 Task: Create a sub task System Test and UAT for the task  Upgrade and migrate company inventory management to a cloud-based solution in the project AgileQuest , assign it to team member softage.4@softage.net and update the status of the sub task to  Off Track , set the priority of the sub task to High
Action: Mouse moved to (276, 176)
Screenshot: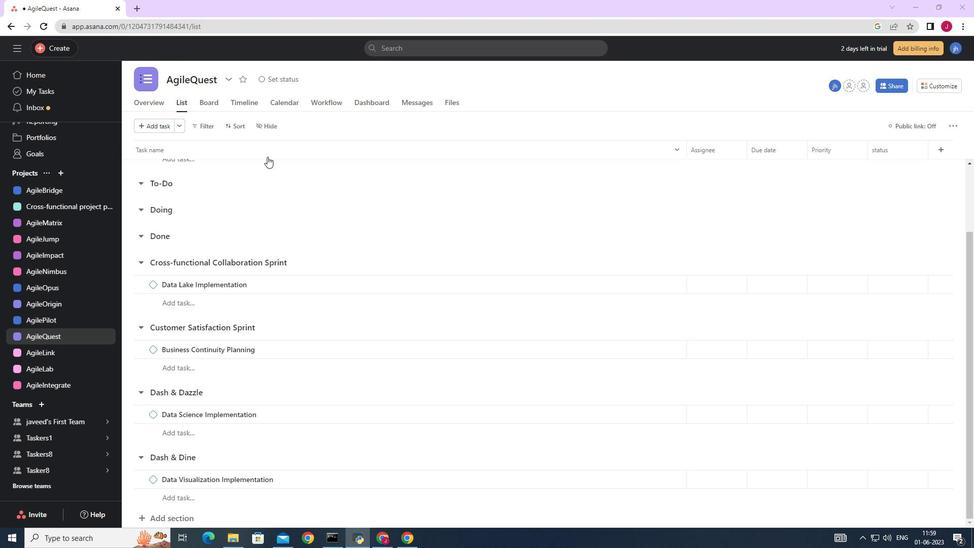 
Action: Mouse scrolled (276, 176) with delta (0, 0)
Screenshot: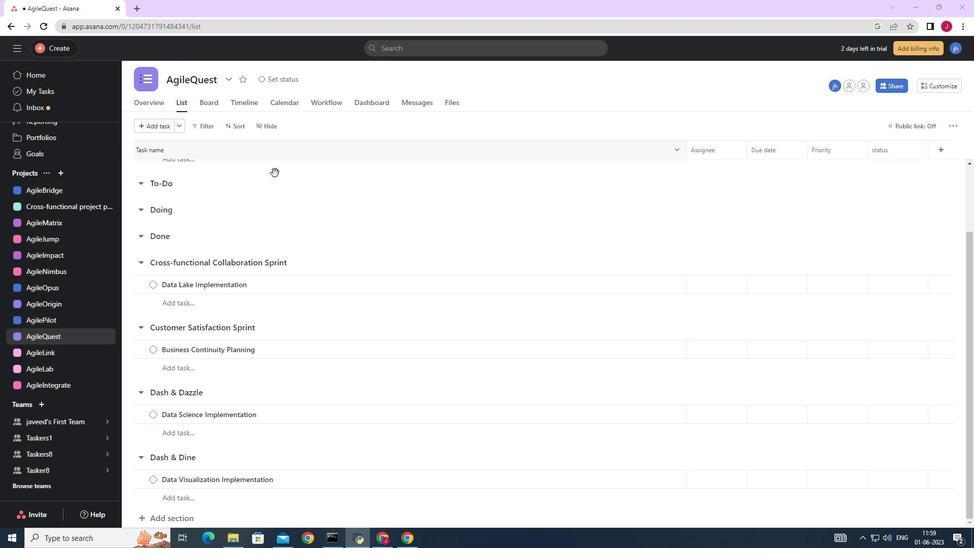 
Action: Mouse scrolled (276, 176) with delta (0, 0)
Screenshot: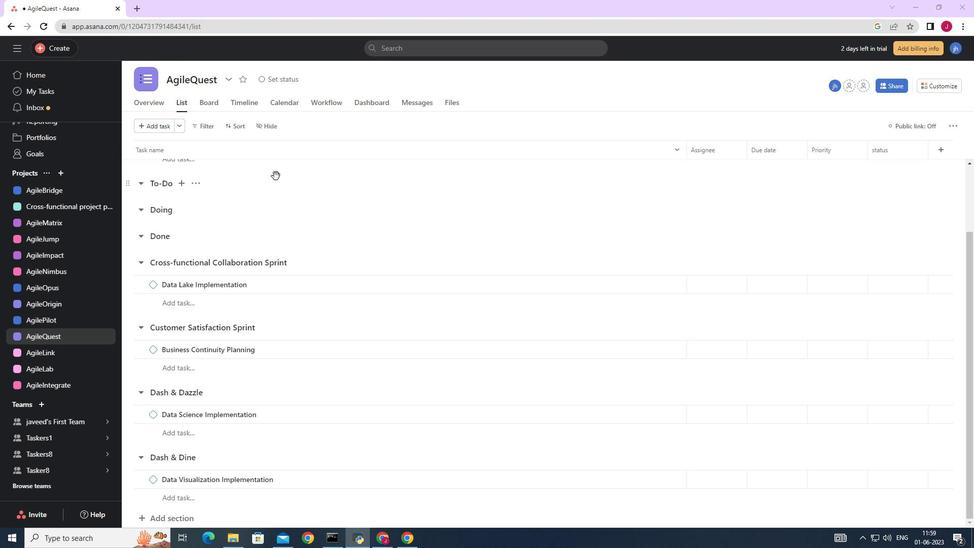 
Action: Mouse scrolled (276, 176) with delta (0, 0)
Screenshot: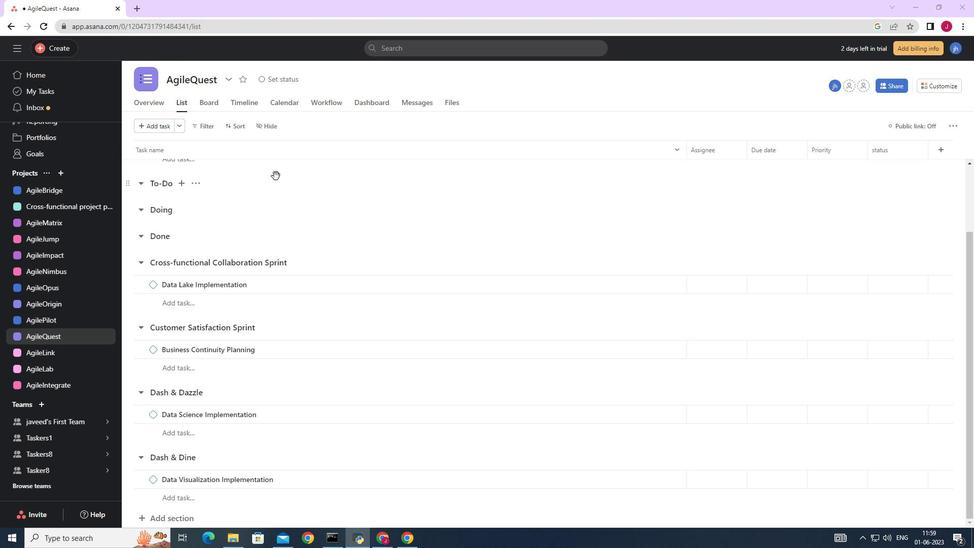 
Action: Mouse moved to (275, 157)
Screenshot: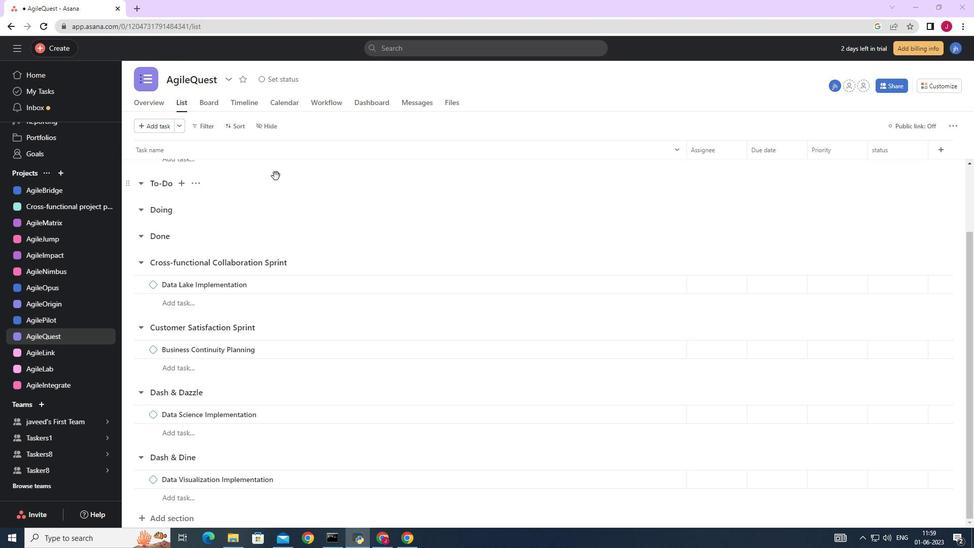 
Action: Mouse scrolled (276, 169) with delta (0, 0)
Screenshot: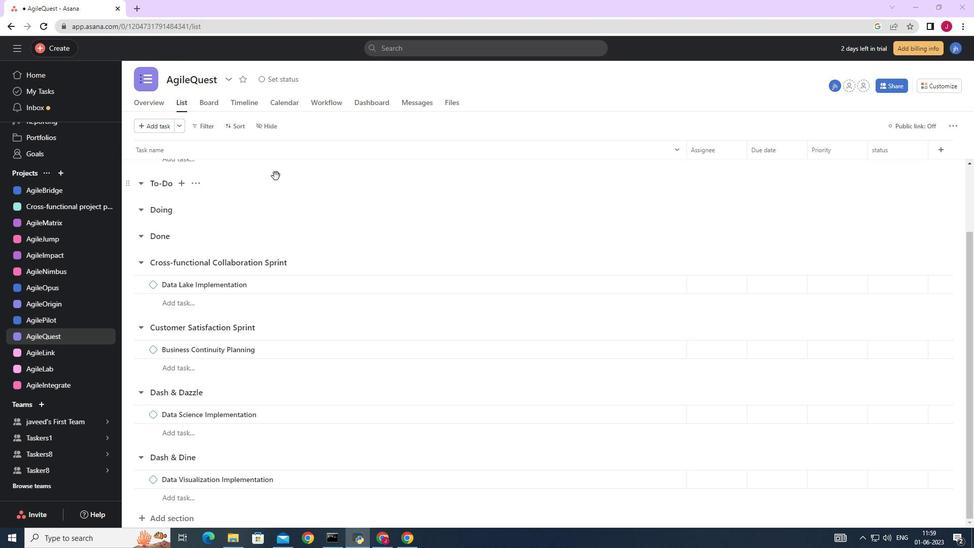 
Action: Mouse moved to (632, 220)
Screenshot: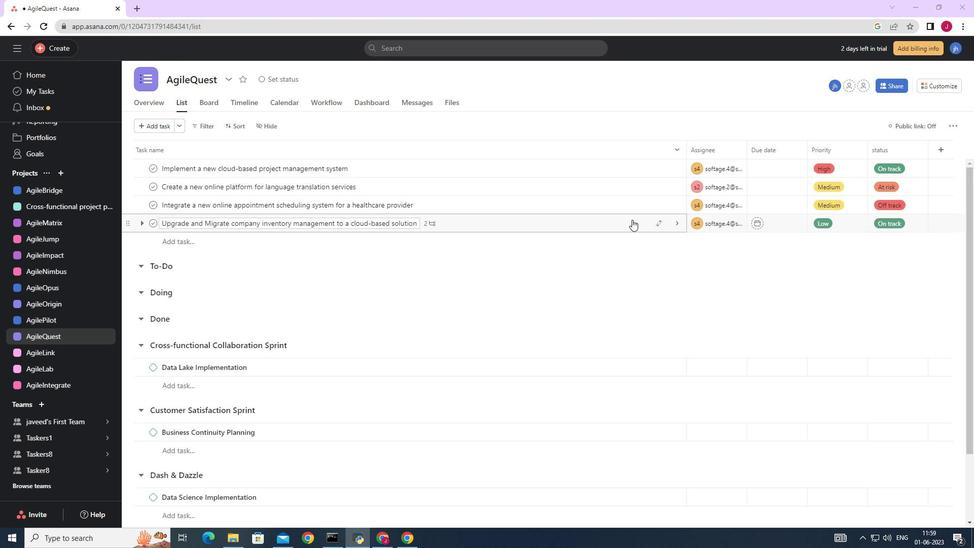 
Action: Mouse pressed left at (632, 220)
Screenshot: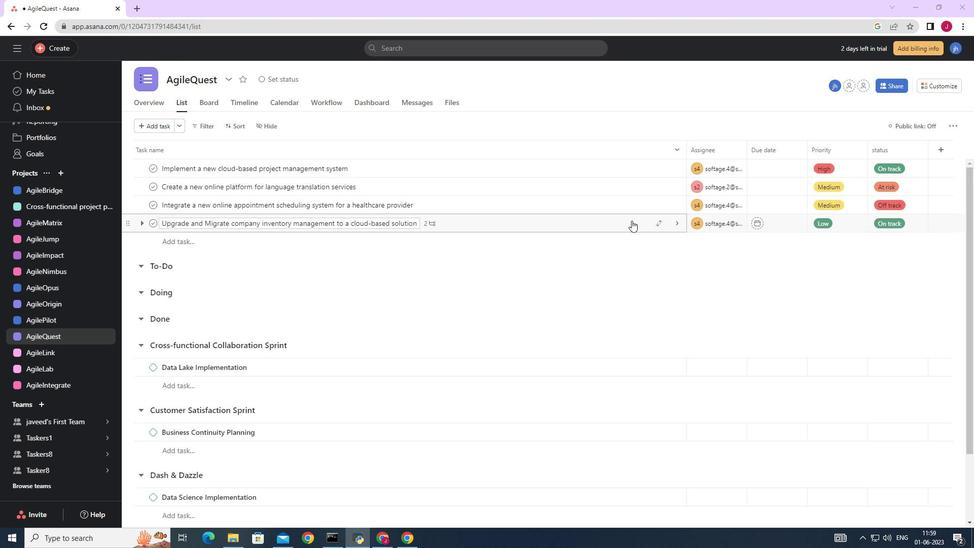 
Action: Mouse moved to (824, 411)
Screenshot: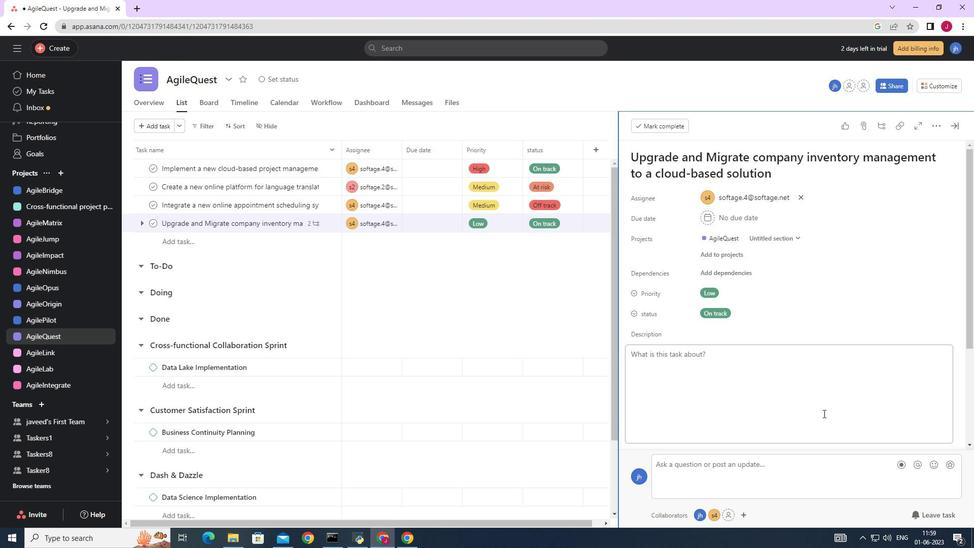 
Action: Mouse scrolled (824, 411) with delta (0, 0)
Screenshot: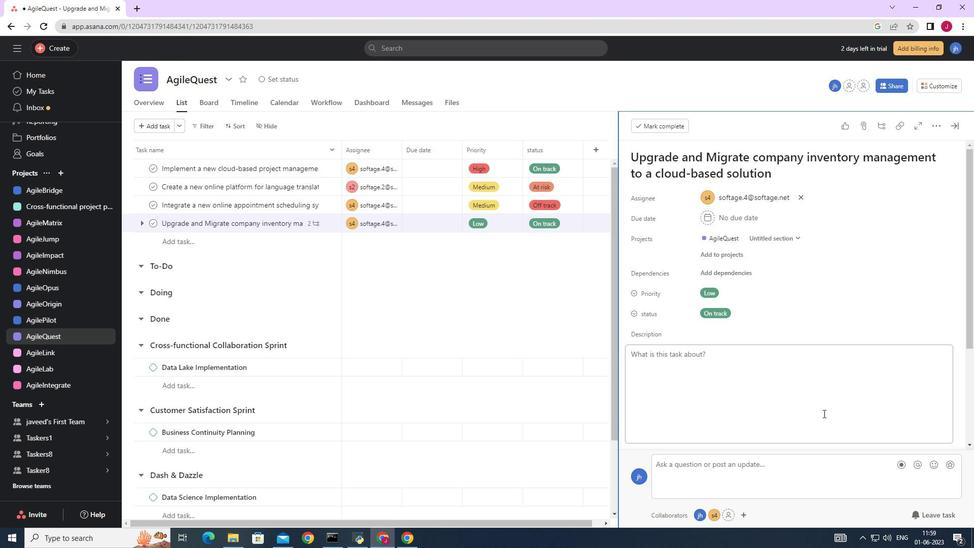 
Action: Mouse scrolled (824, 411) with delta (0, 0)
Screenshot: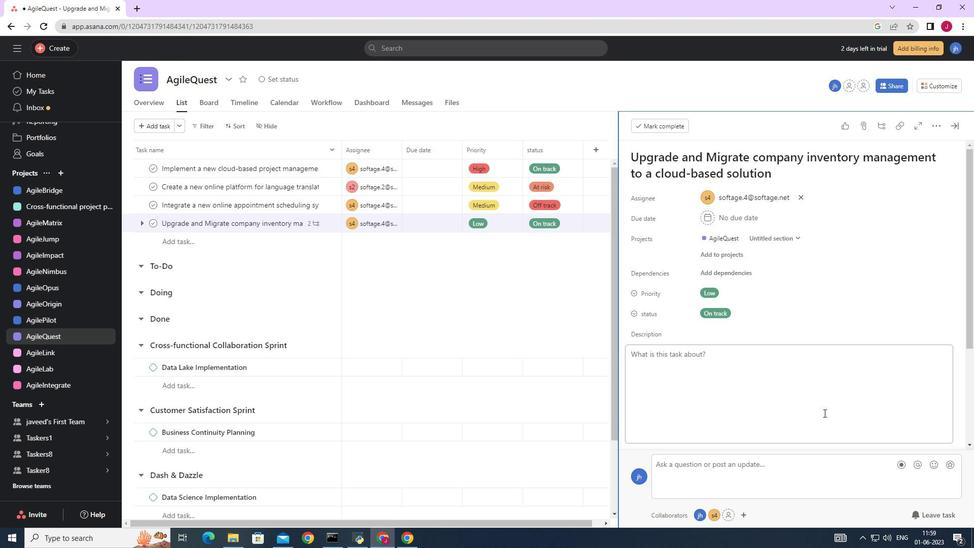 
Action: Mouse scrolled (824, 411) with delta (0, 0)
Screenshot: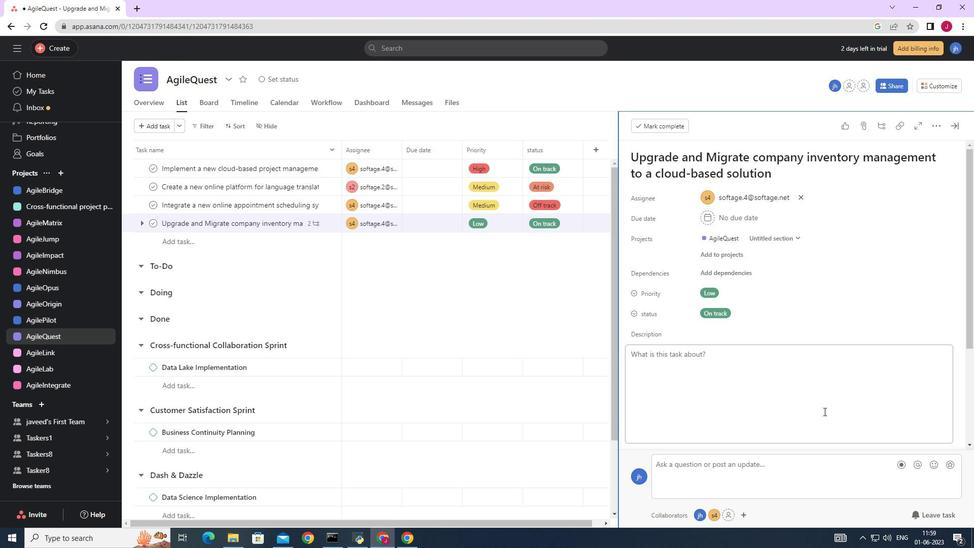 
Action: Mouse scrolled (824, 411) with delta (0, 0)
Screenshot: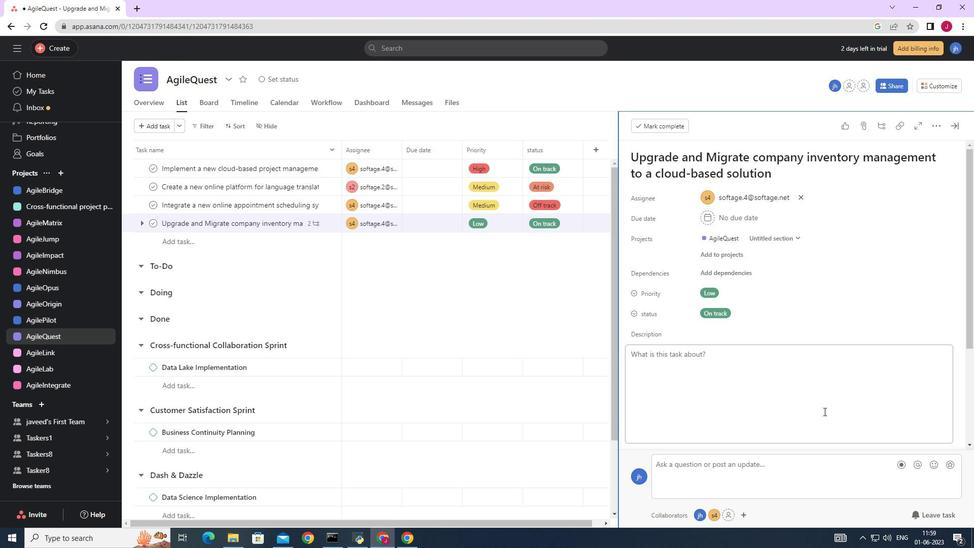 
Action: Mouse scrolled (824, 411) with delta (0, 0)
Screenshot: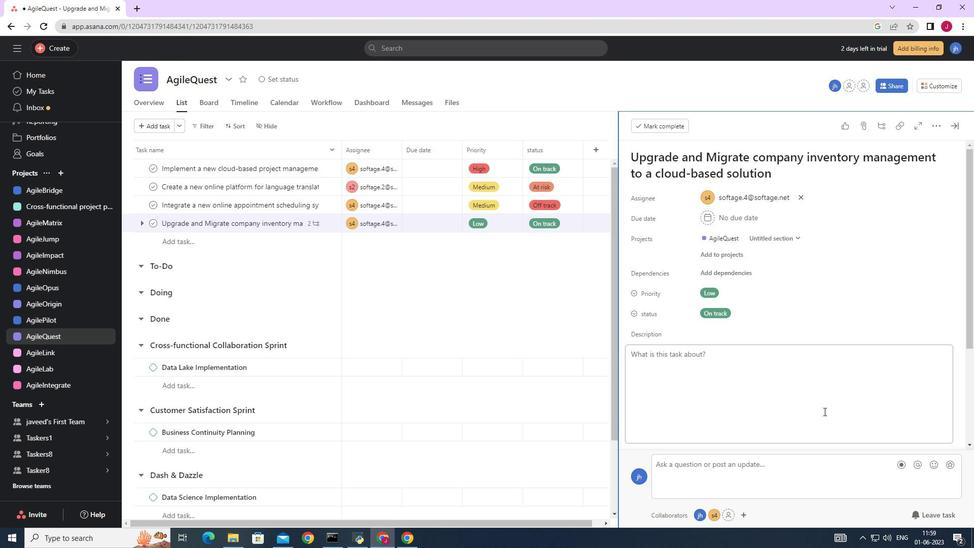 
Action: Mouse scrolled (824, 411) with delta (0, 0)
Screenshot: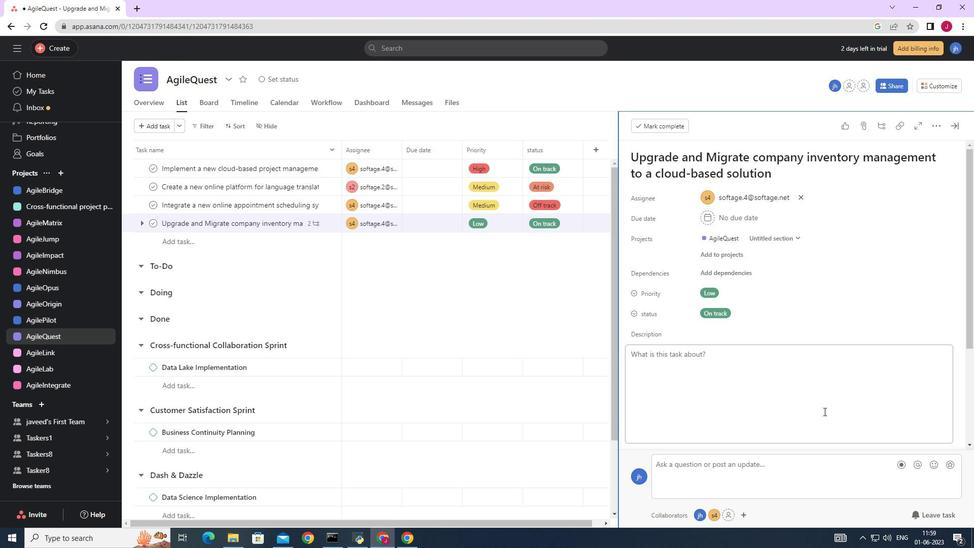 
Action: Mouse moved to (820, 402)
Screenshot: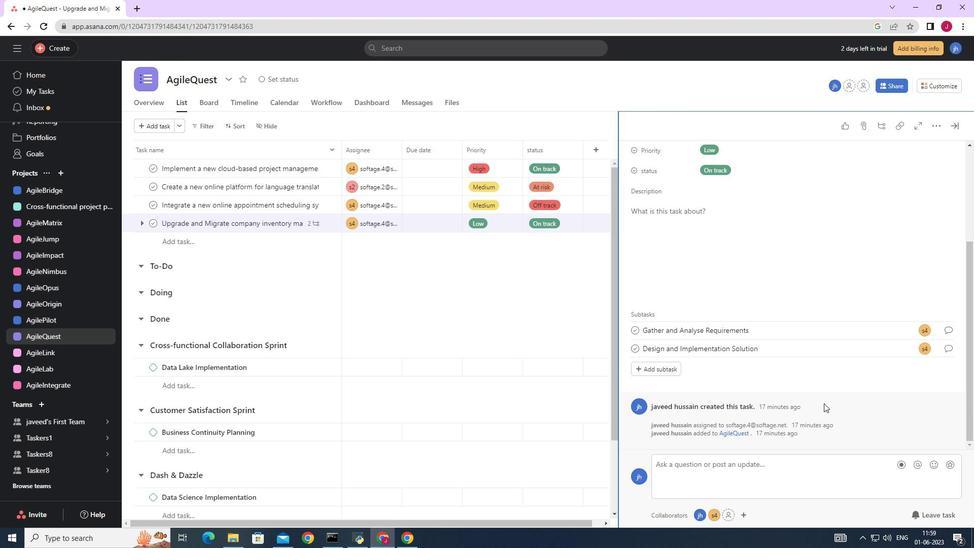 
Action: Mouse scrolled (820, 402) with delta (0, 0)
Screenshot: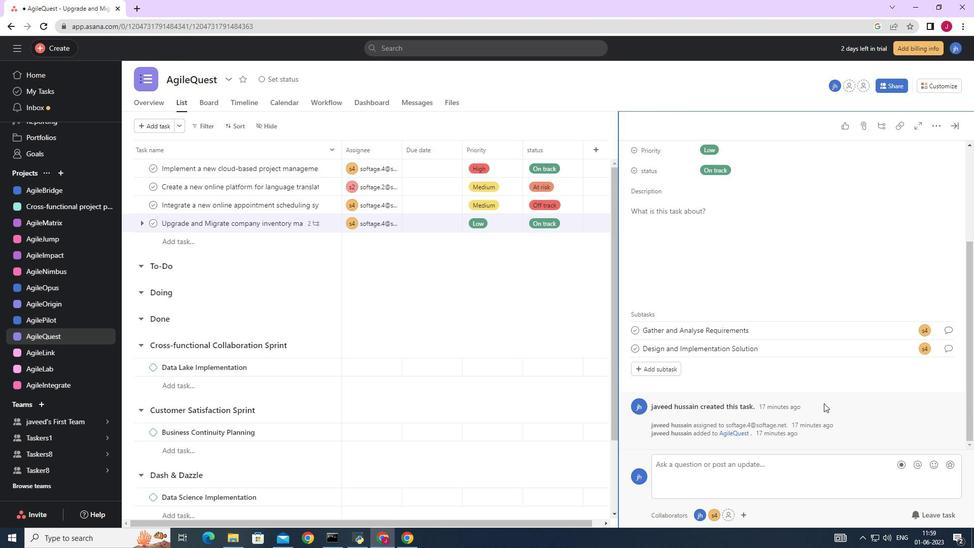 
Action: Mouse scrolled (820, 402) with delta (0, 0)
Screenshot: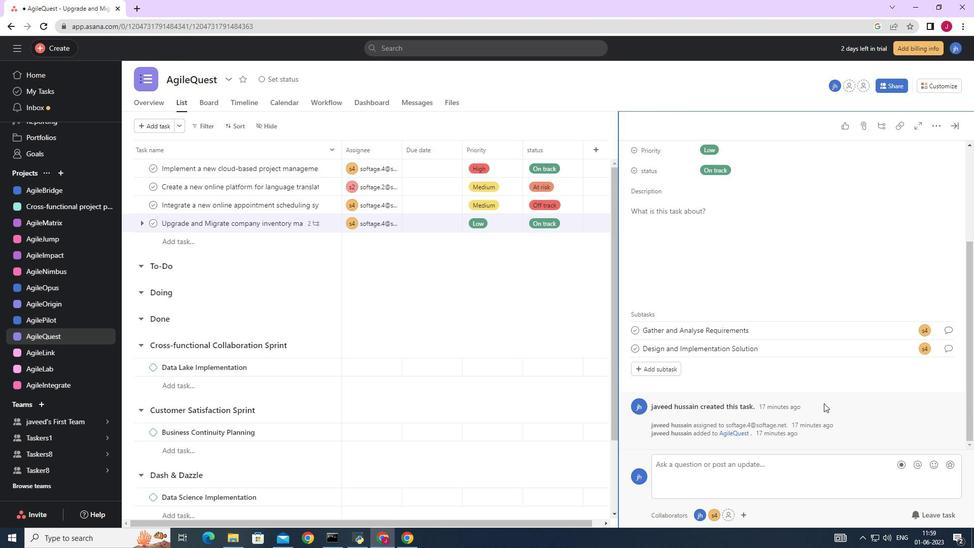 
Action: Mouse scrolled (820, 402) with delta (0, 0)
Screenshot: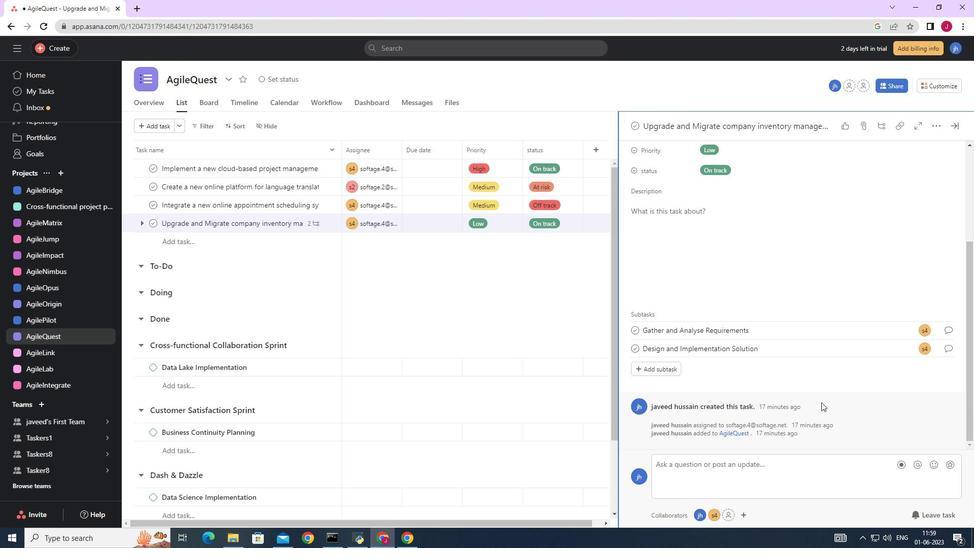 
Action: Mouse scrolled (820, 402) with delta (0, 0)
Screenshot: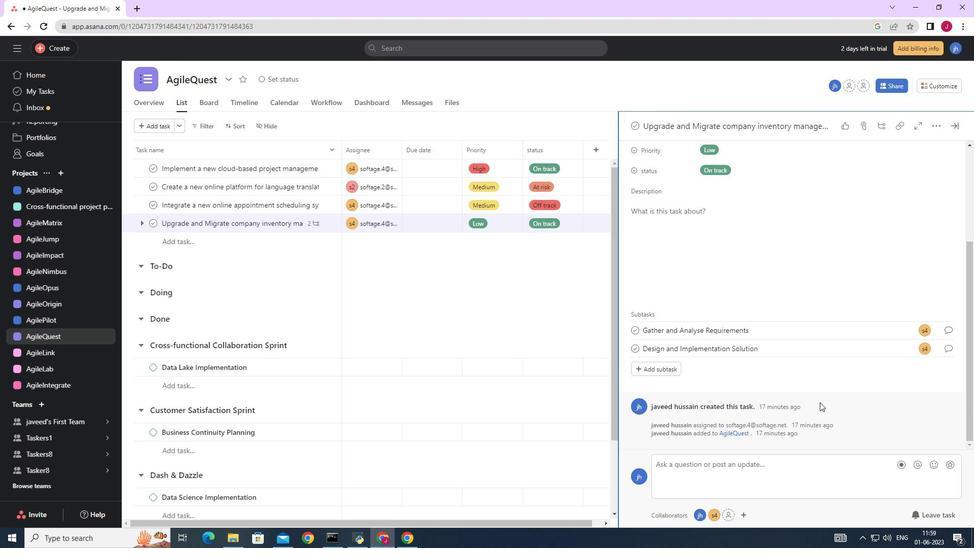 
Action: Mouse scrolled (820, 402) with delta (0, 0)
Screenshot: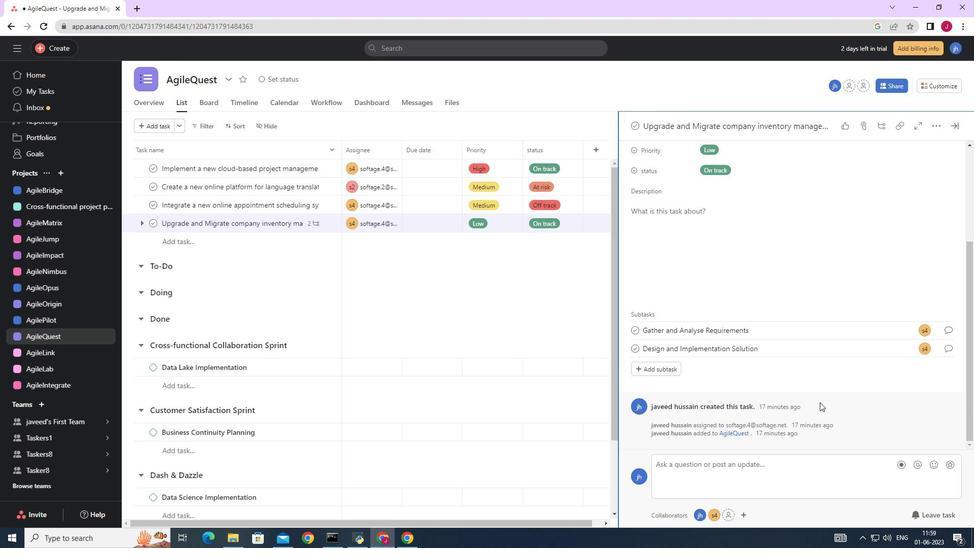 
Action: Mouse moved to (669, 370)
Screenshot: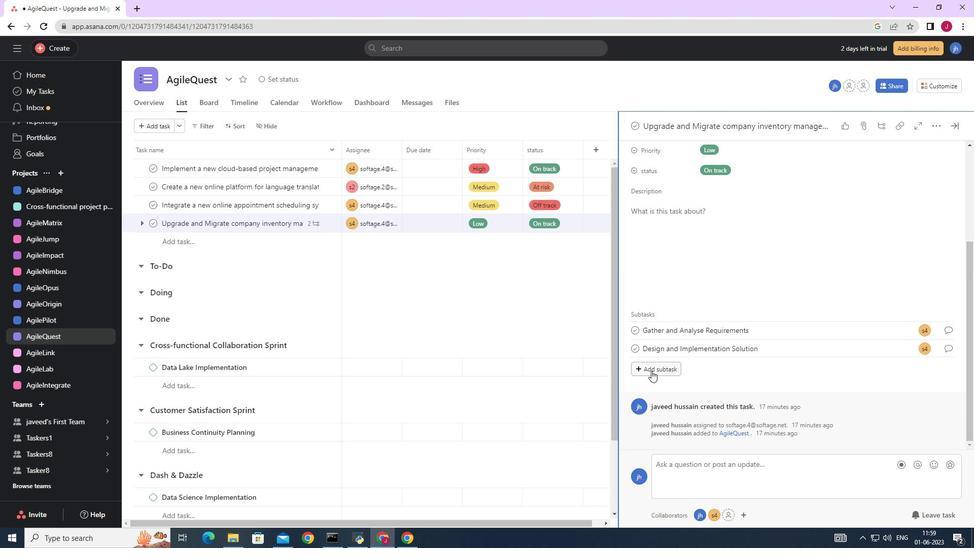 
Action: Mouse pressed left at (669, 370)
Screenshot: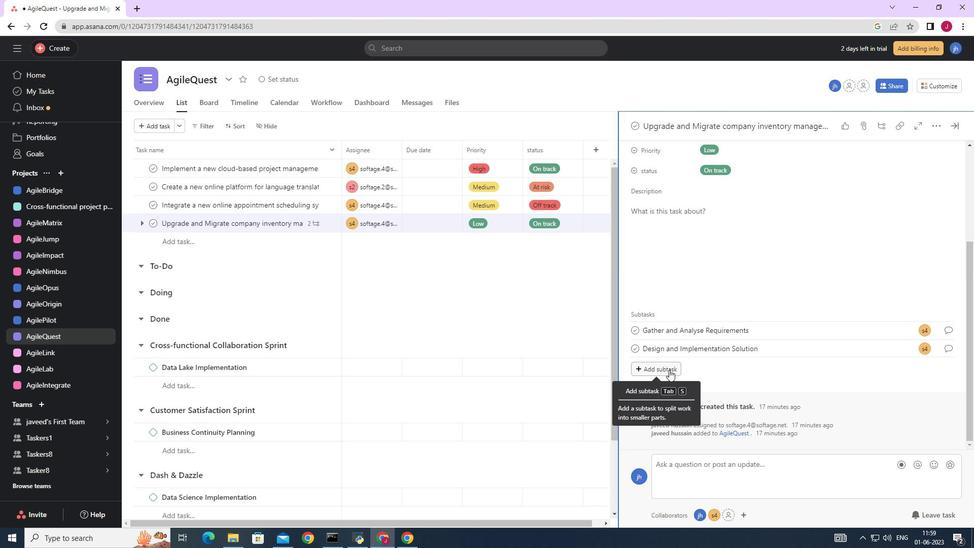
Action: Mouse moved to (674, 348)
Screenshot: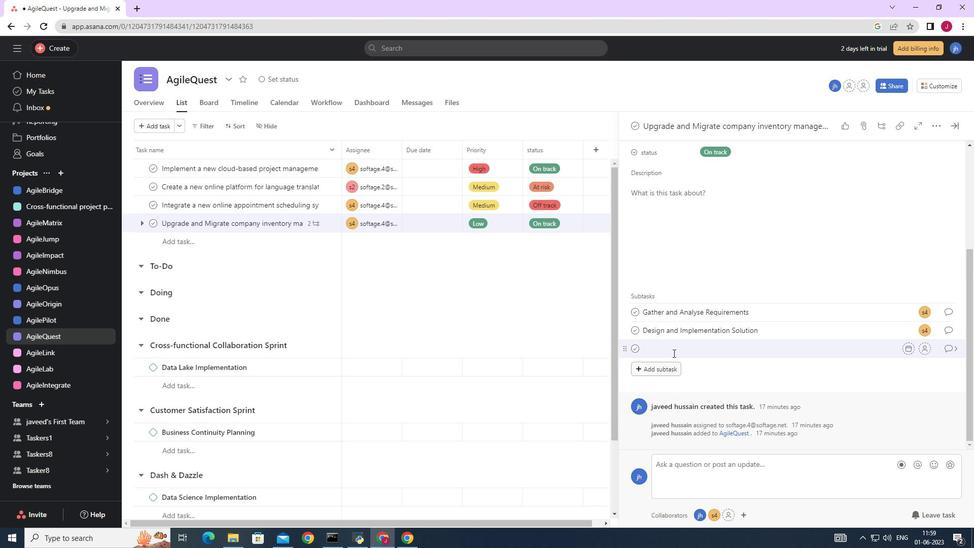 
Action: Key pressed <Key.caps_lock>S<Key.caps_lock>ystem<Key.space><Key.caps_lock>T<Key.caps_lock>est<Key.space>and<Key.space><Key.caps_lock>UAT
Screenshot: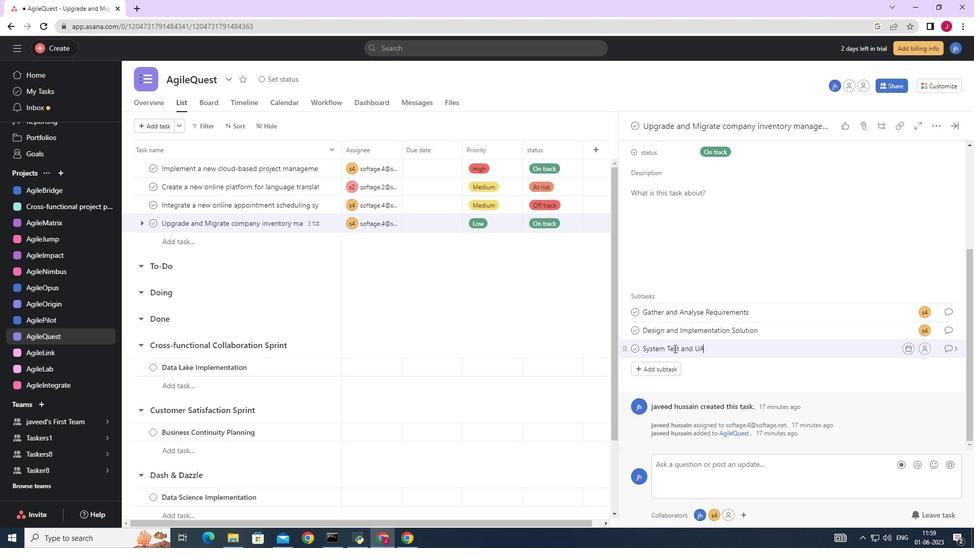 
Action: Mouse moved to (921, 348)
Screenshot: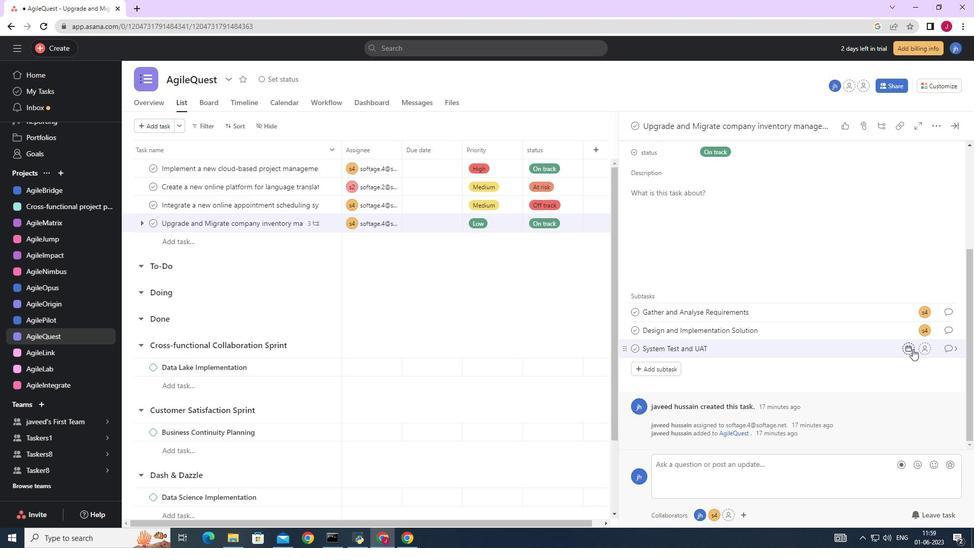 
Action: Mouse pressed left at (921, 348)
Screenshot: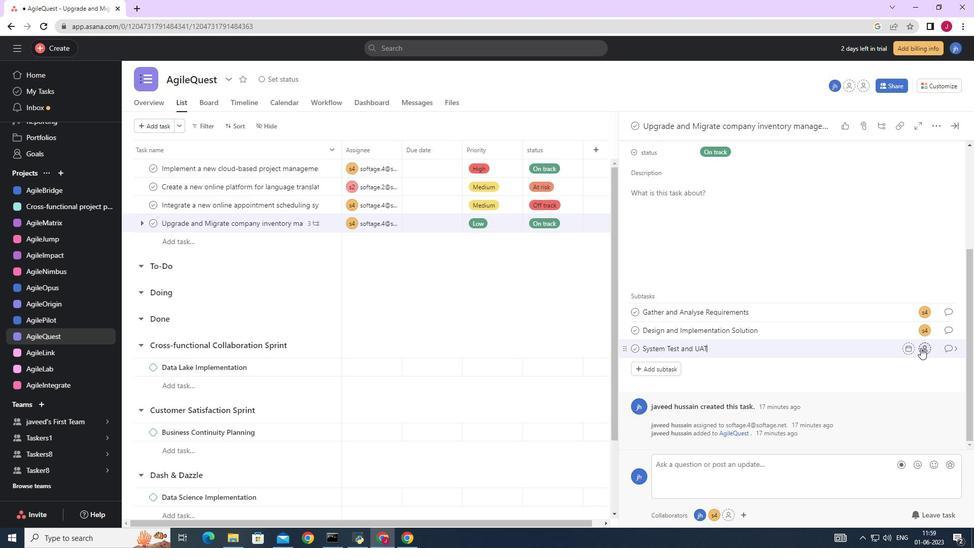 
Action: Mouse moved to (841, 362)
Screenshot: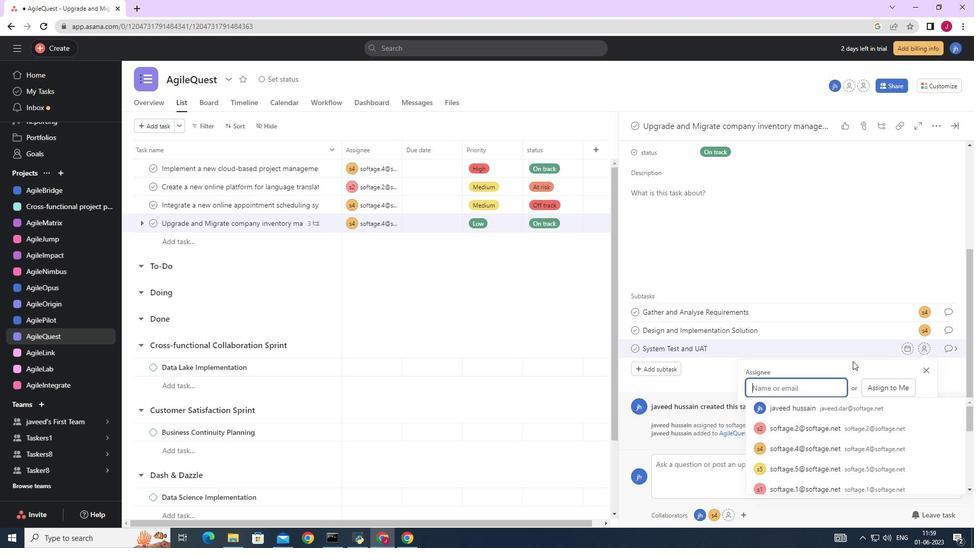
Action: Key pressed SOFTAGE.4
Screenshot: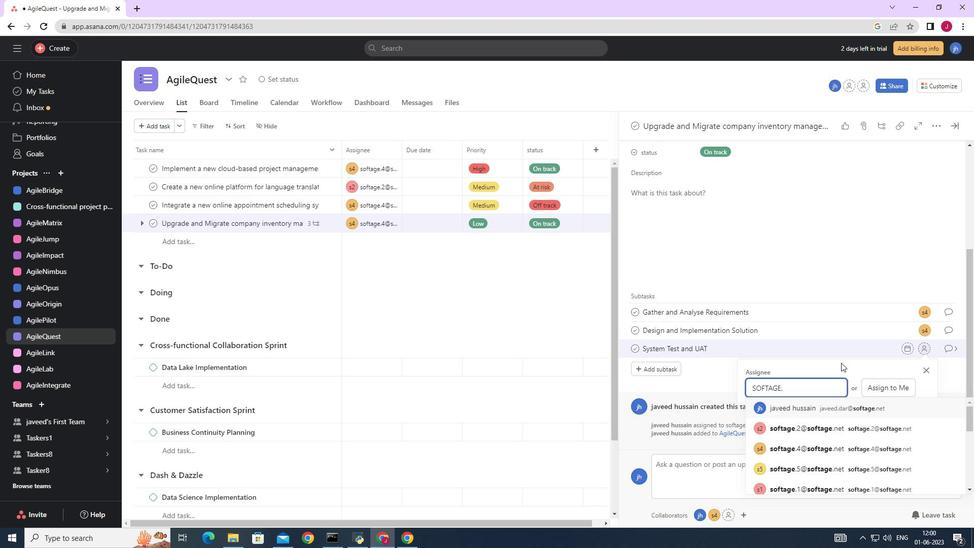 
Action: Mouse moved to (811, 408)
Screenshot: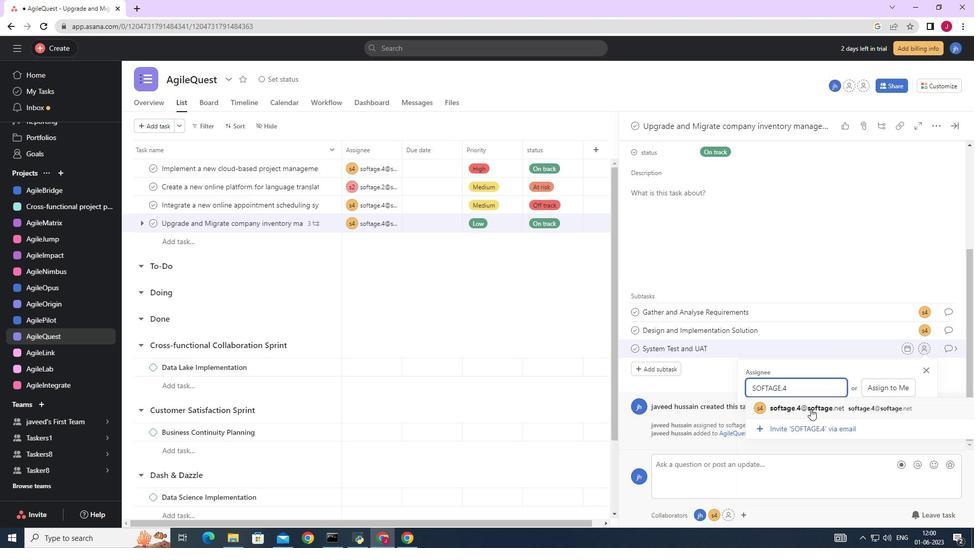 
Action: Mouse pressed left at (811, 408)
Screenshot: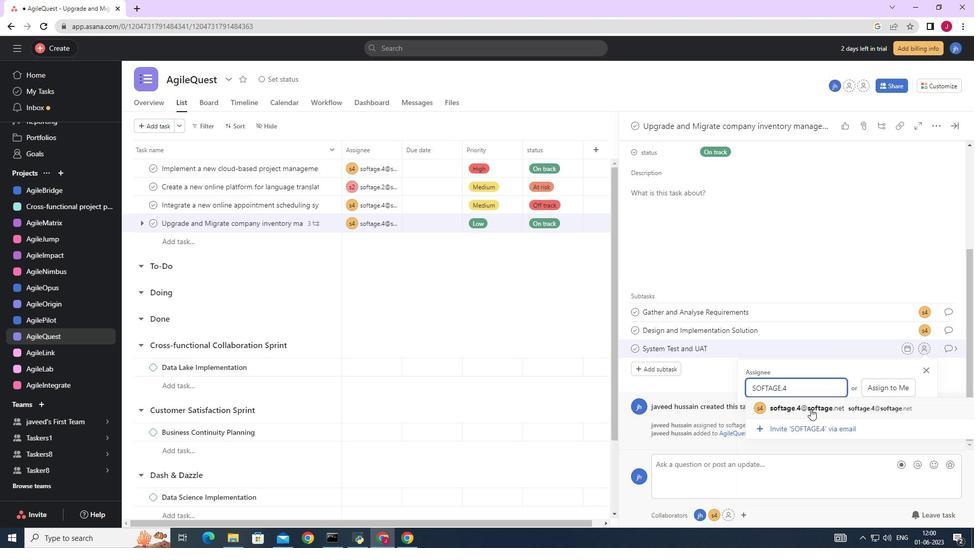 
Action: Mouse moved to (945, 347)
Screenshot: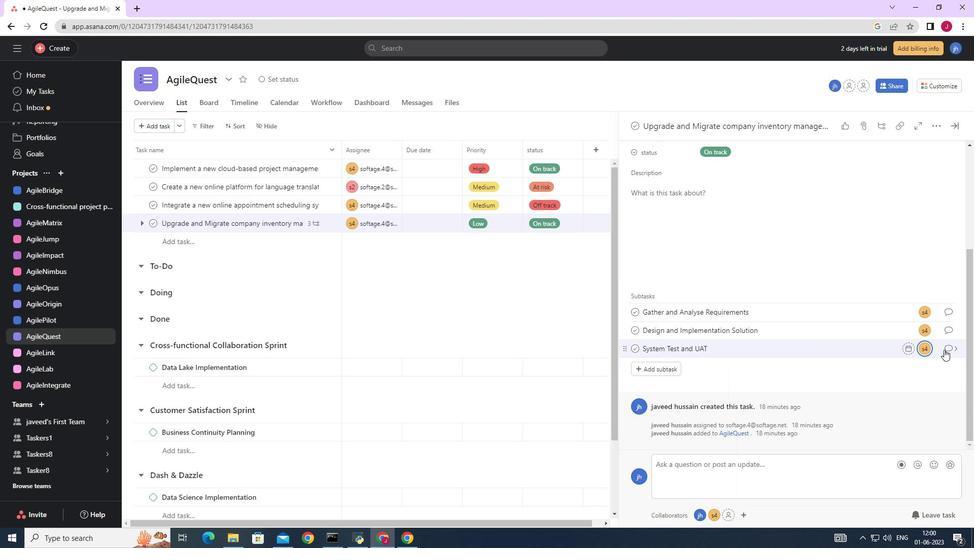 
Action: Mouse pressed left at (945, 347)
Screenshot: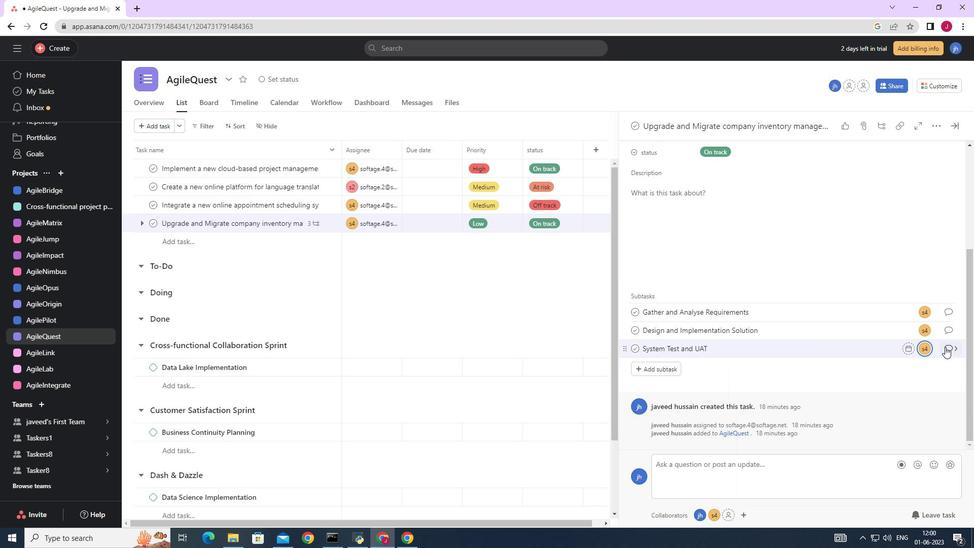 
Action: Mouse moved to (668, 268)
Screenshot: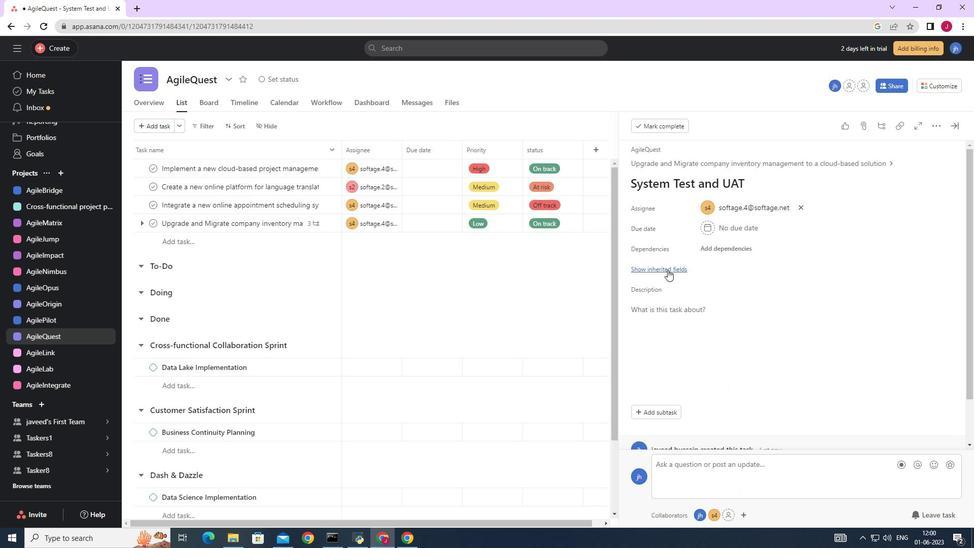 
Action: Mouse pressed left at (668, 268)
Screenshot: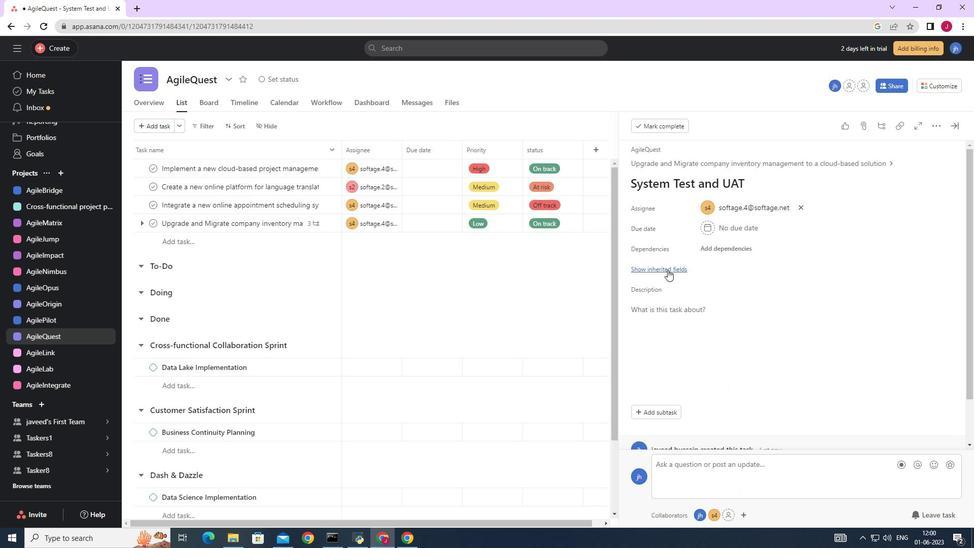 
Action: Mouse moved to (699, 287)
Screenshot: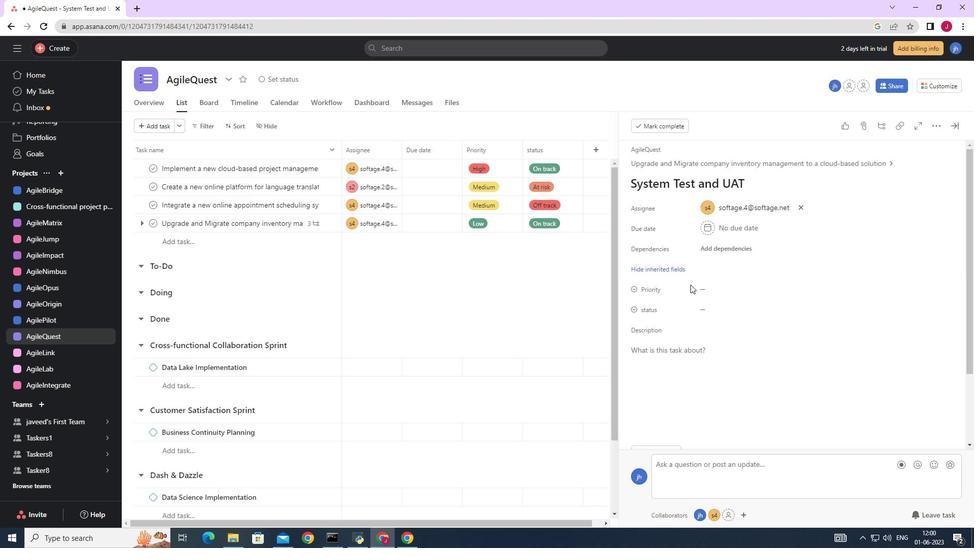 
Action: Mouse pressed left at (699, 287)
Screenshot: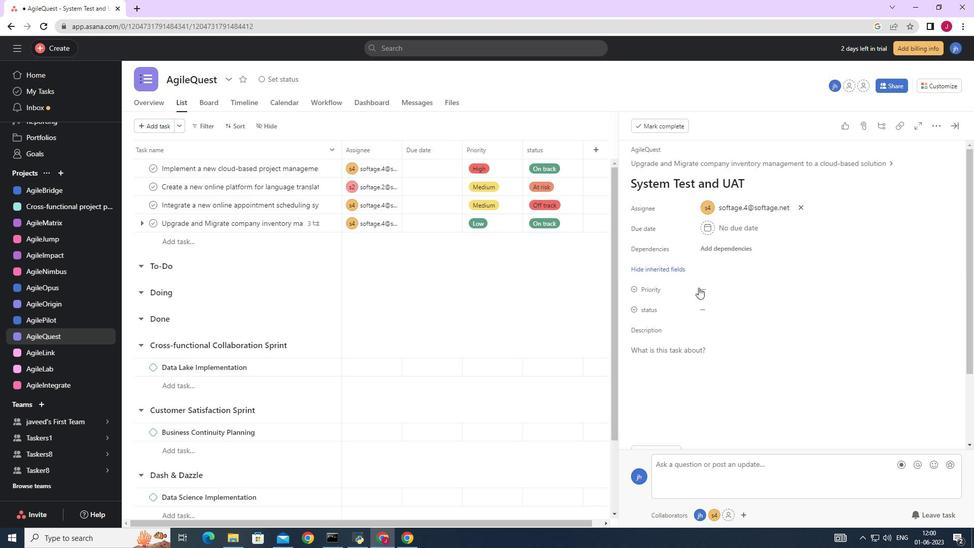 
Action: Mouse moved to (732, 320)
Screenshot: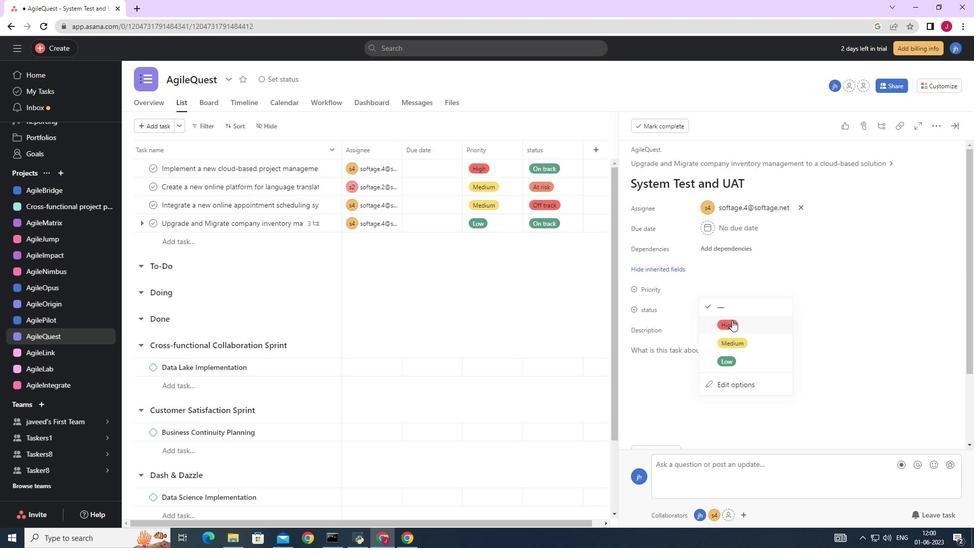 
Action: Mouse pressed left at (732, 320)
Screenshot: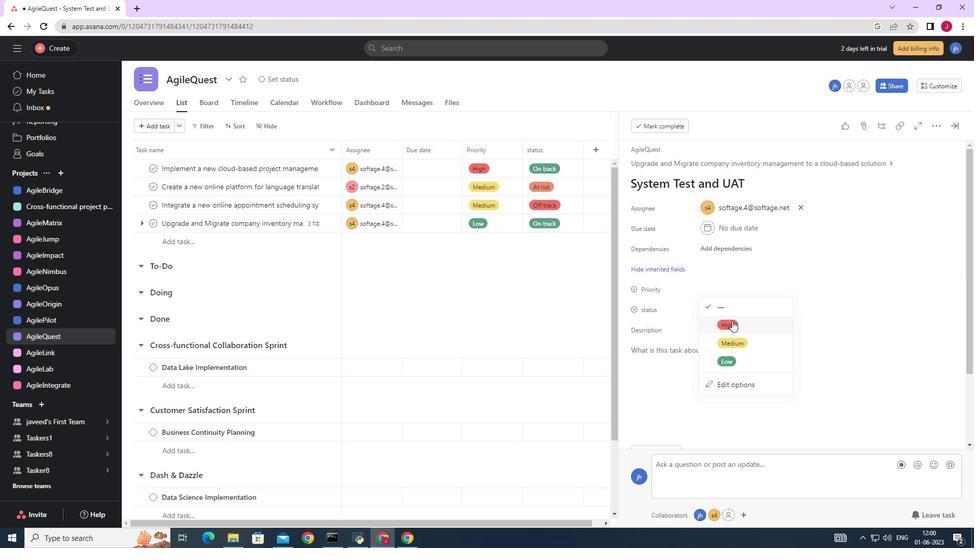
Action: Mouse moved to (707, 310)
Screenshot: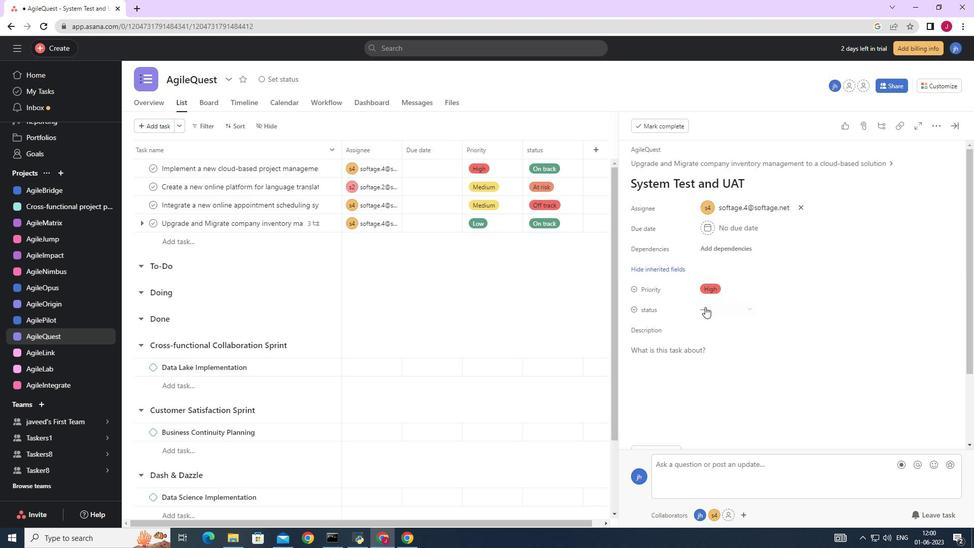 
Action: Mouse pressed left at (707, 310)
Screenshot: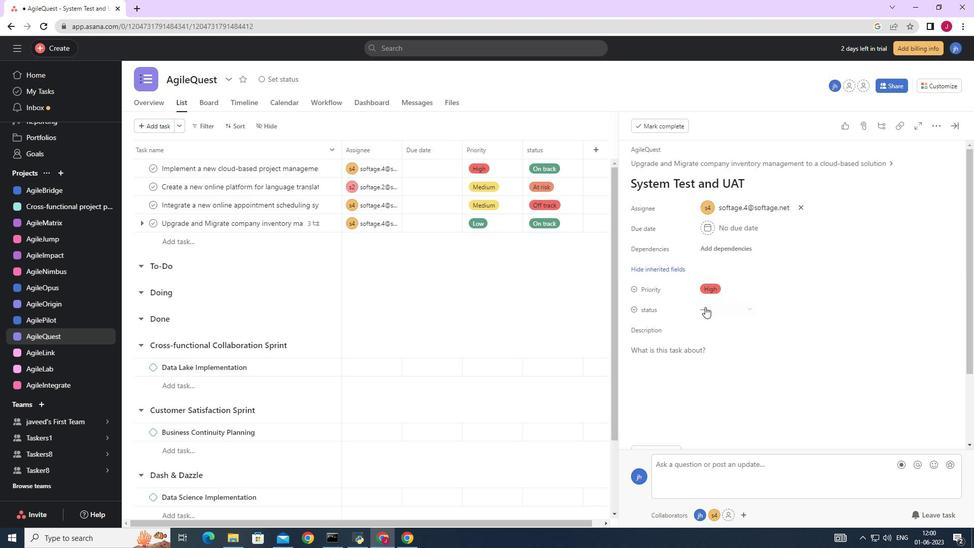 
Action: Mouse moved to (729, 364)
Screenshot: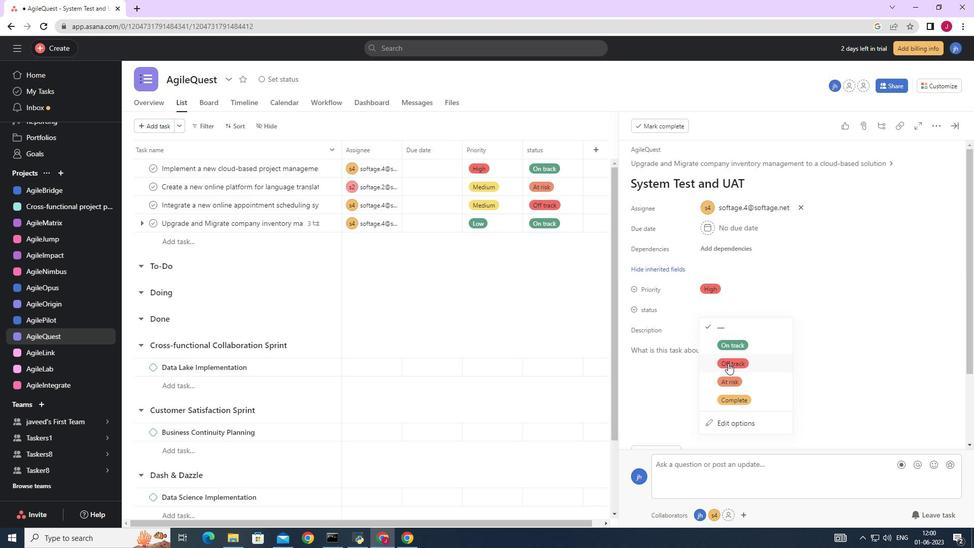 
Action: Mouse pressed left at (729, 364)
Screenshot: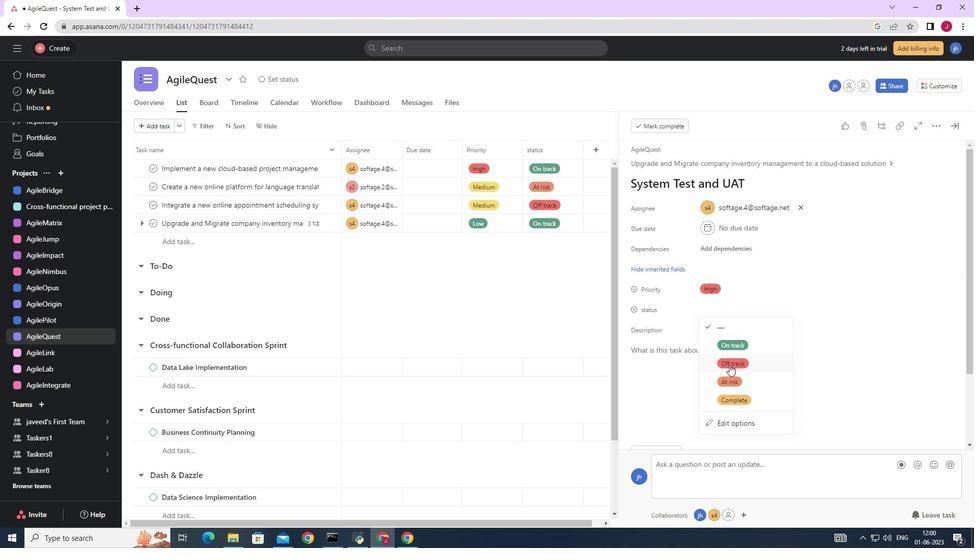 
Action: Mouse moved to (951, 127)
Screenshot: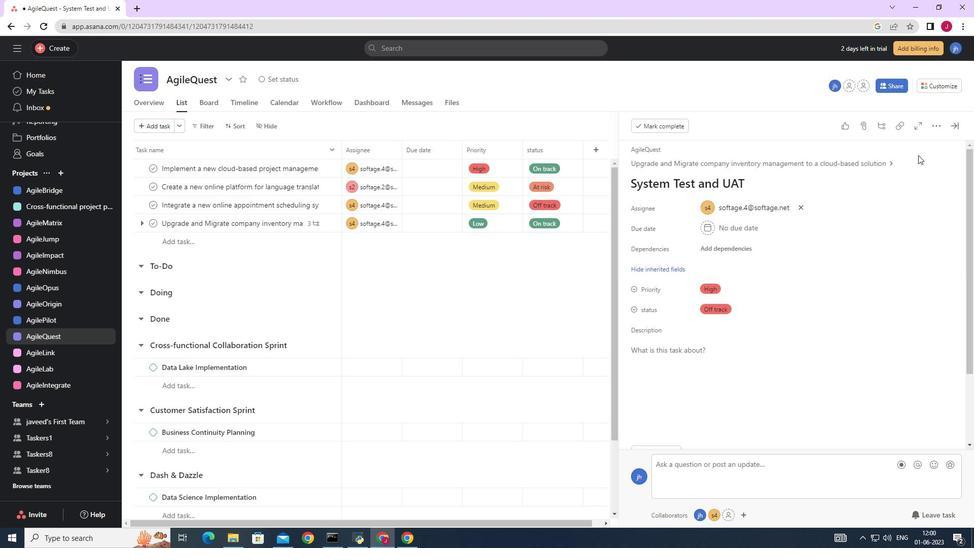 
Action: Mouse pressed left at (951, 127)
Screenshot: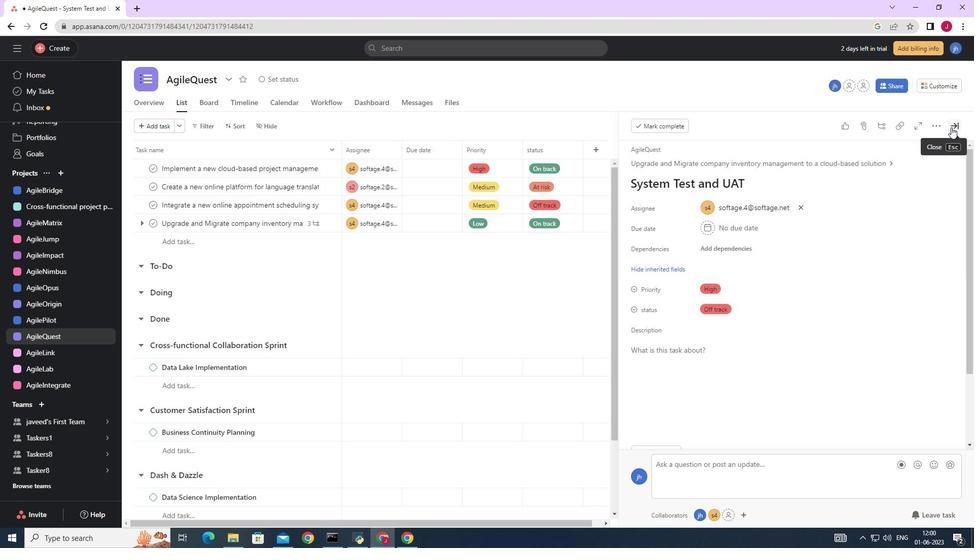 
